 Task: Start in the project TrendForge the sprint 'Stellar Sprint', with a duration of 1 week.
Action: Mouse moved to (208, 61)
Screenshot: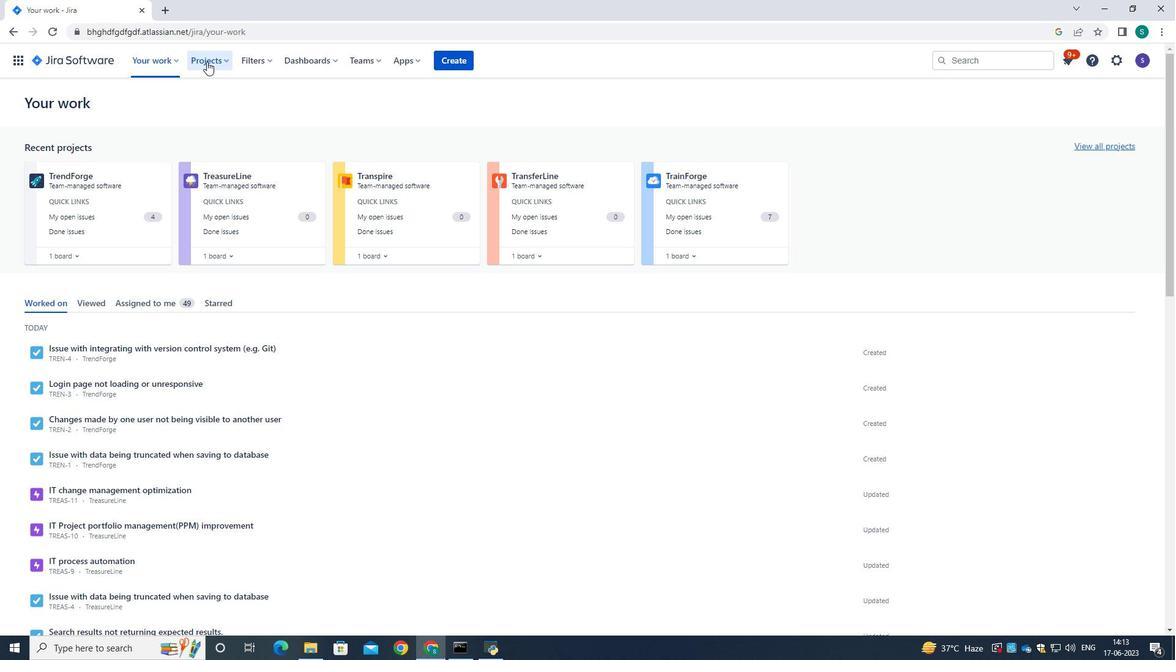 
Action: Mouse pressed left at (208, 61)
Screenshot: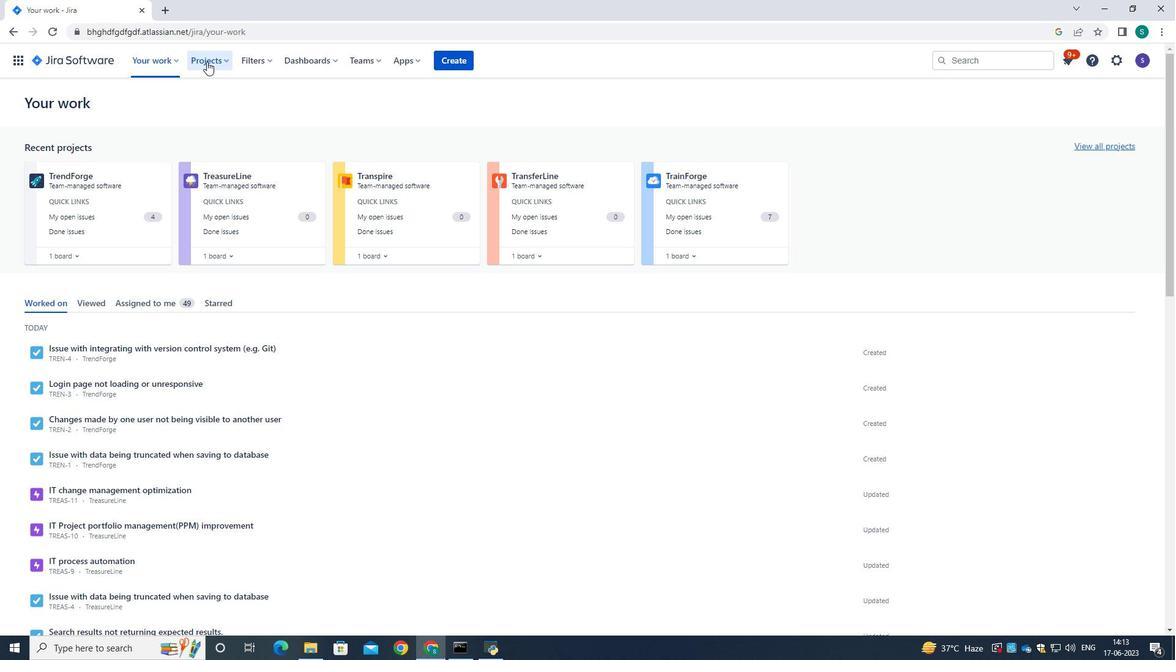 
Action: Mouse moved to (235, 118)
Screenshot: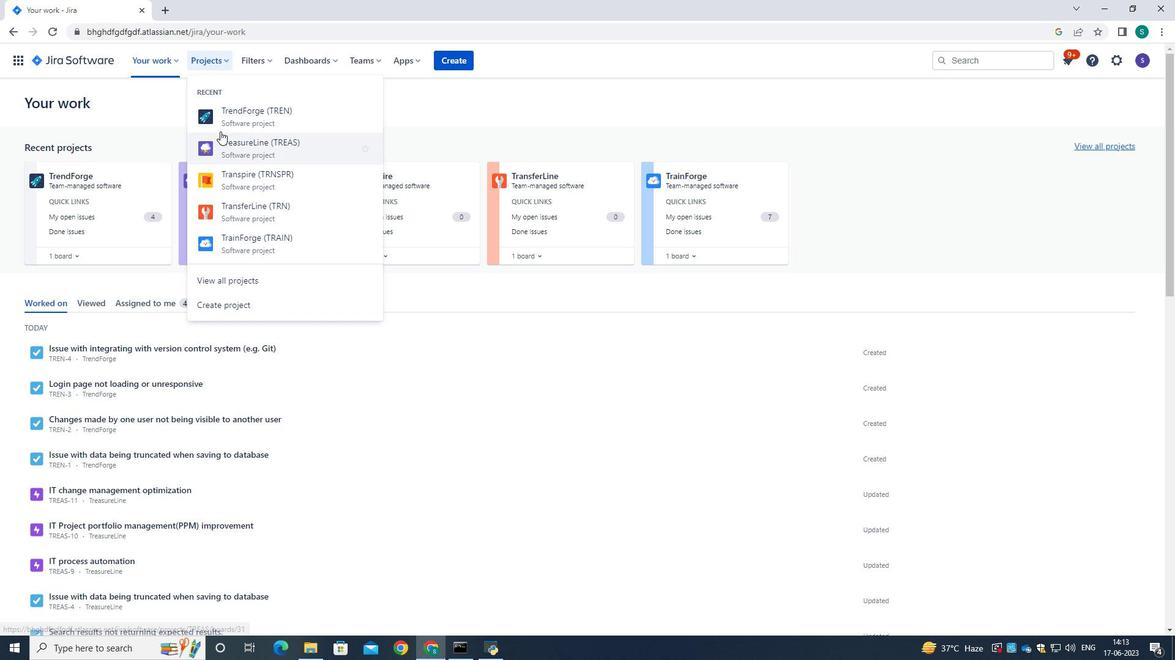 
Action: Mouse pressed left at (235, 118)
Screenshot: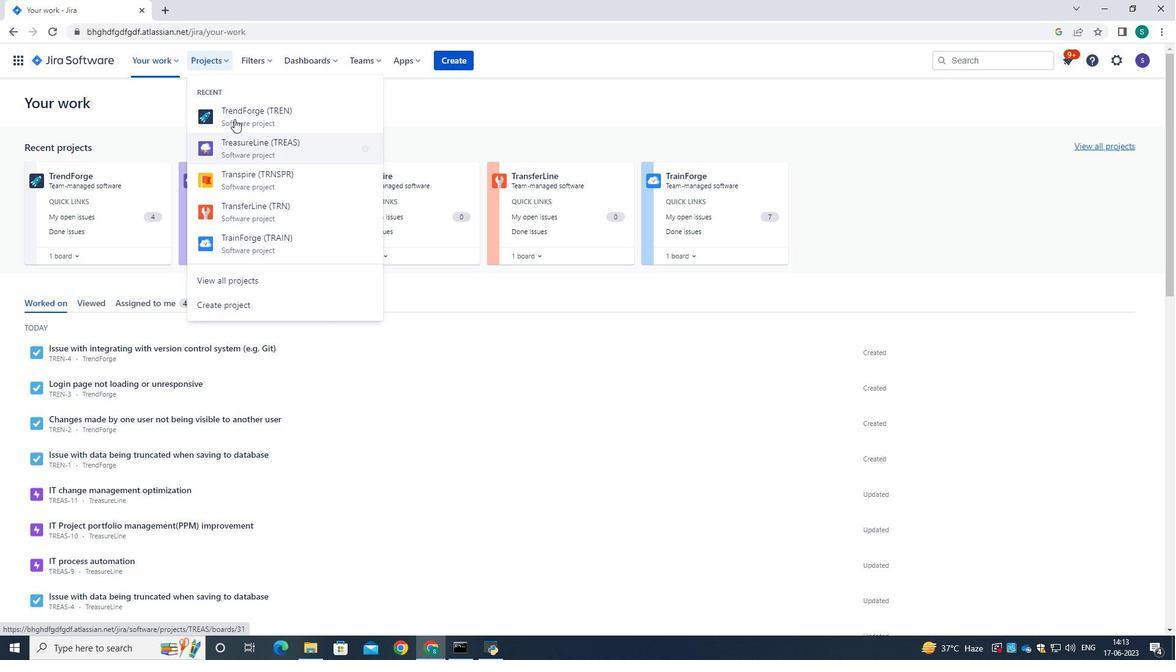 
Action: Mouse moved to (85, 189)
Screenshot: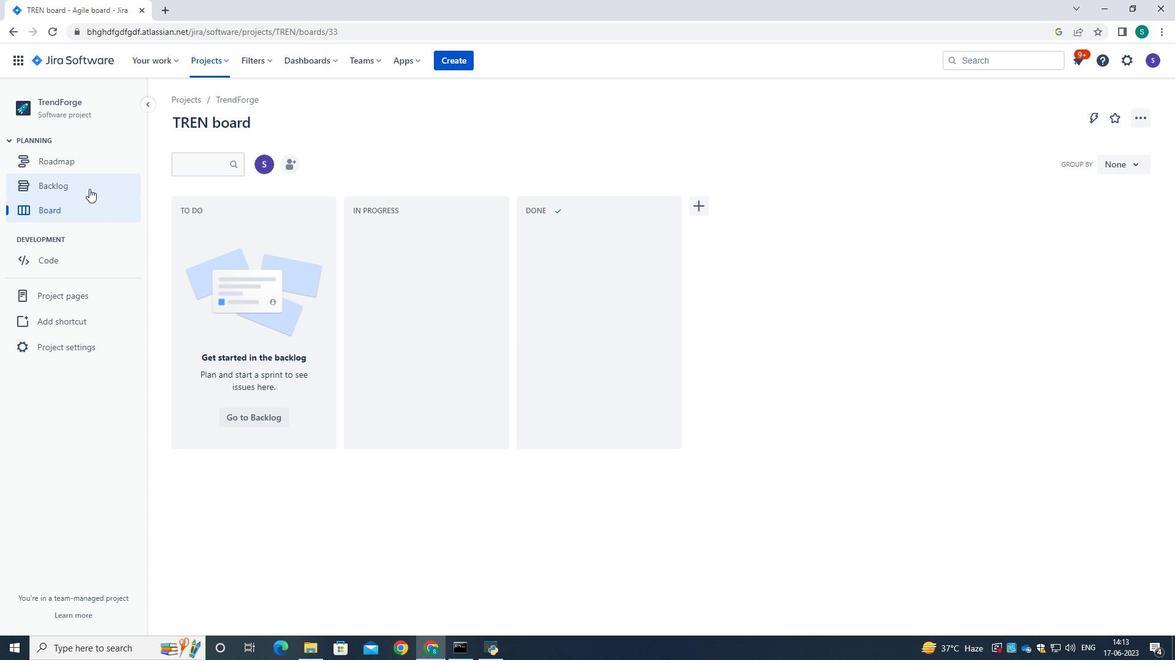 
Action: Mouse pressed left at (85, 189)
Screenshot: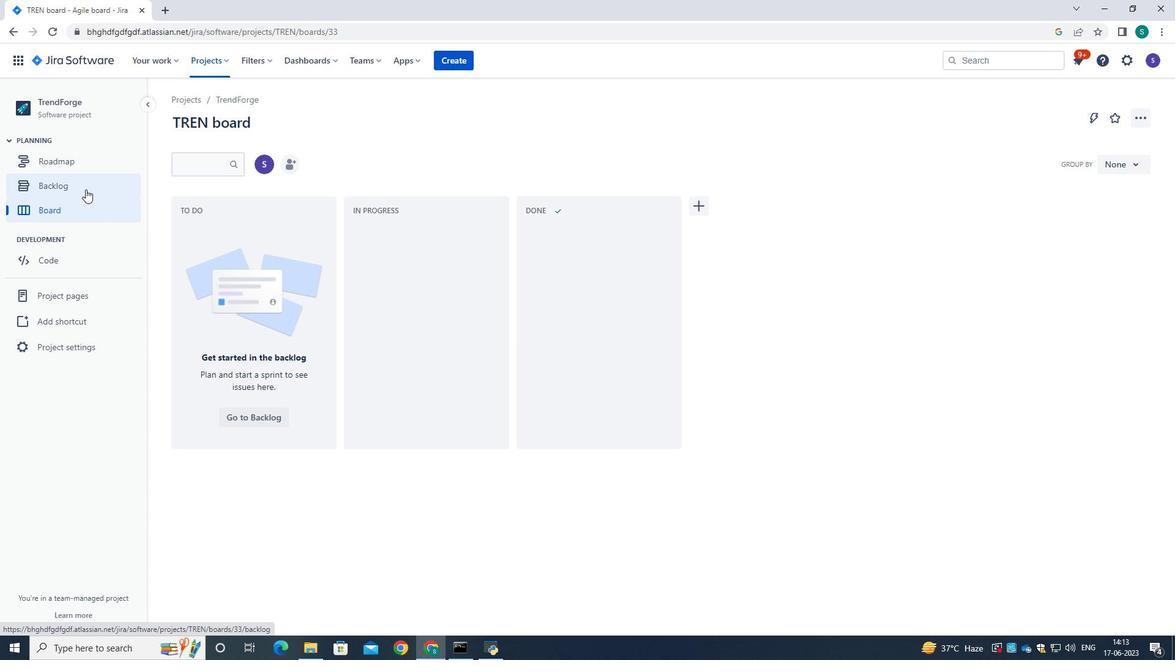 
Action: Mouse moved to (418, 287)
Screenshot: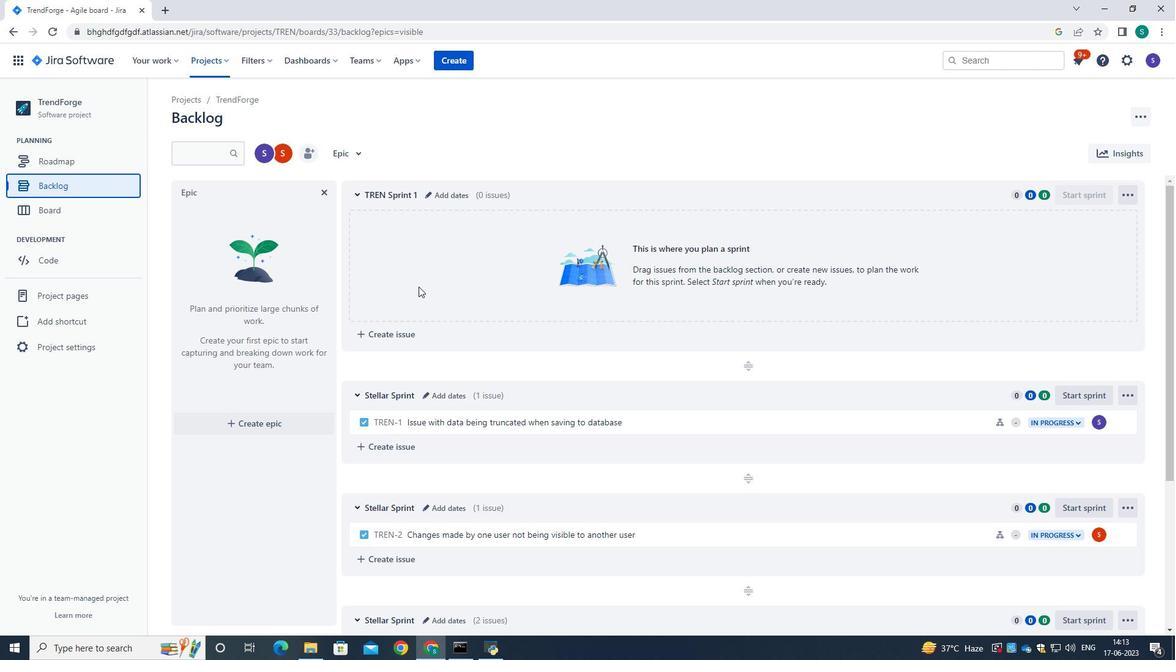 
Action: Mouse scrolled (418, 287) with delta (0, 0)
Screenshot: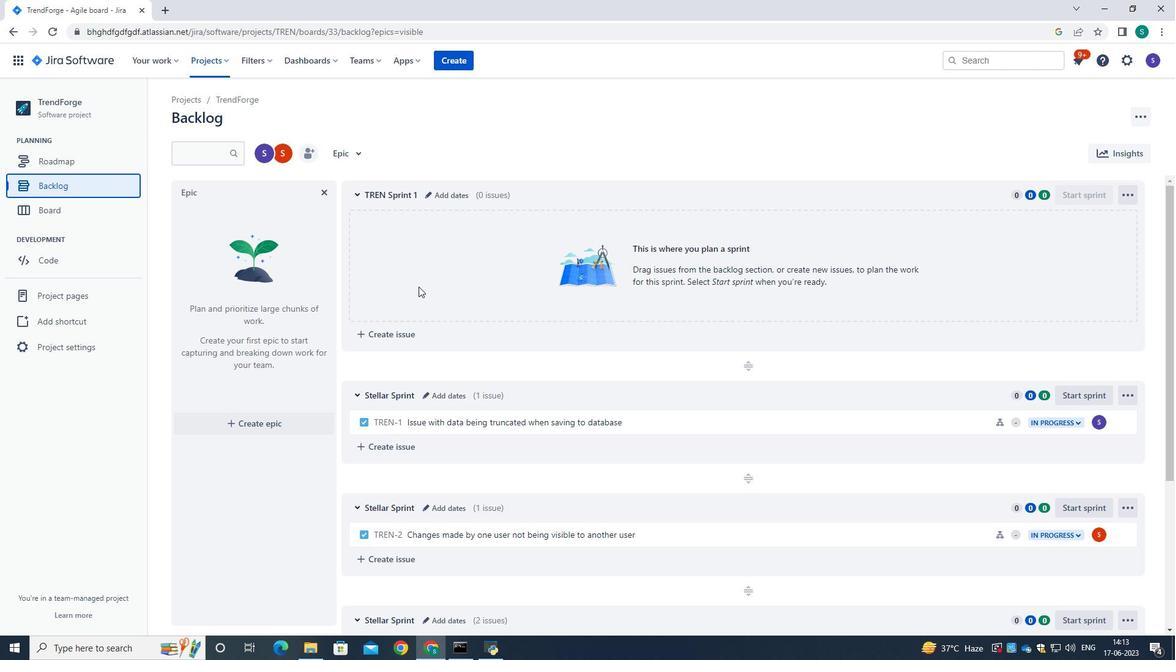 
Action: Mouse scrolled (418, 287) with delta (0, 0)
Screenshot: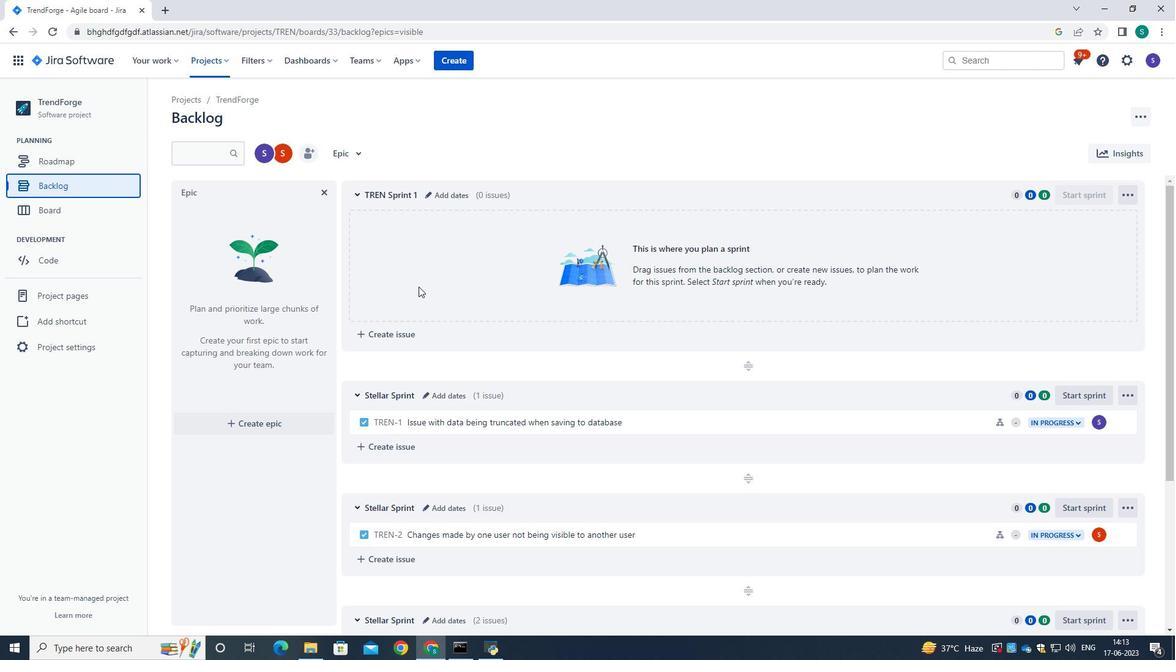 
Action: Mouse moved to (418, 293)
Screenshot: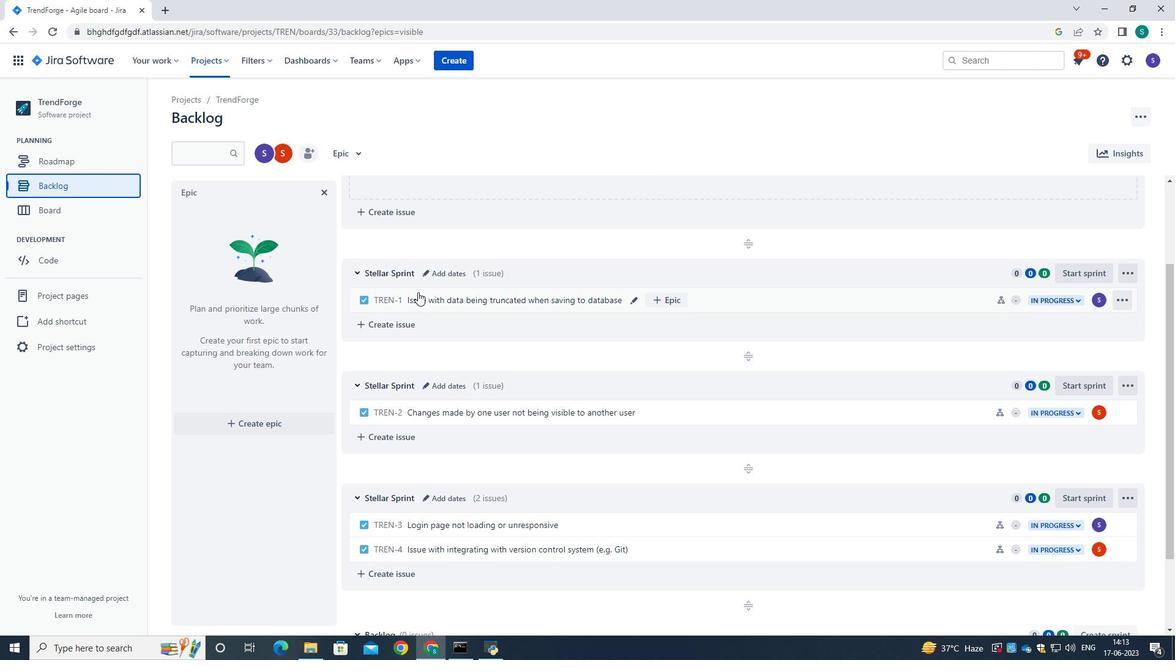 
Action: Mouse scrolled (418, 293) with delta (0, 0)
Screenshot: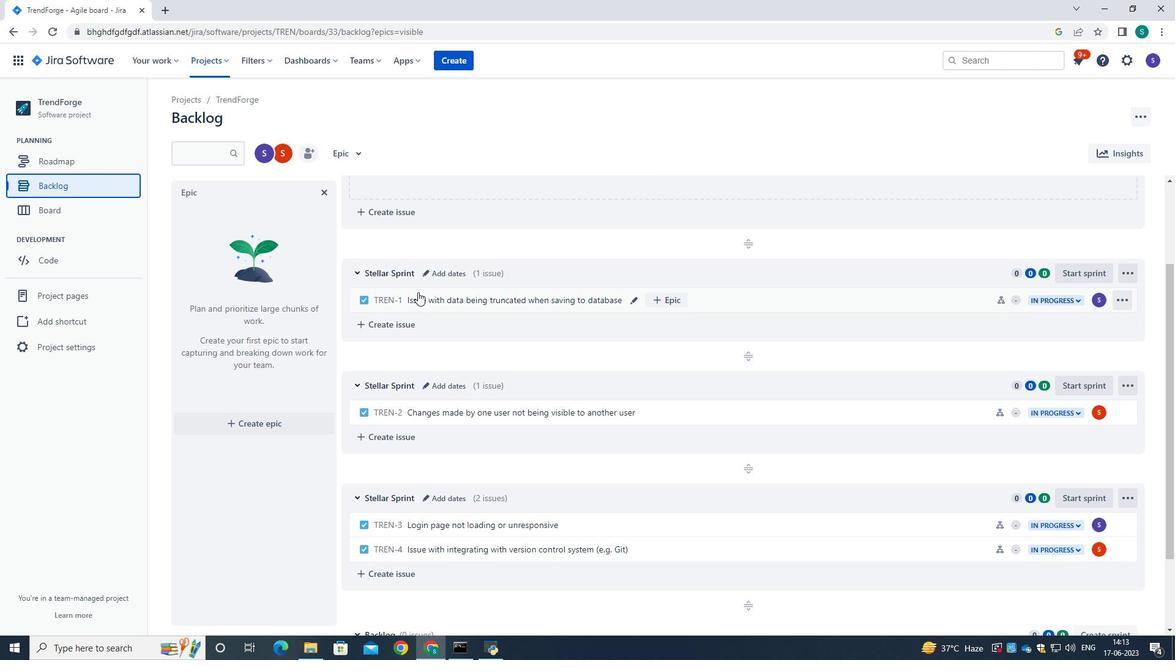 
Action: Mouse moved to (427, 325)
Screenshot: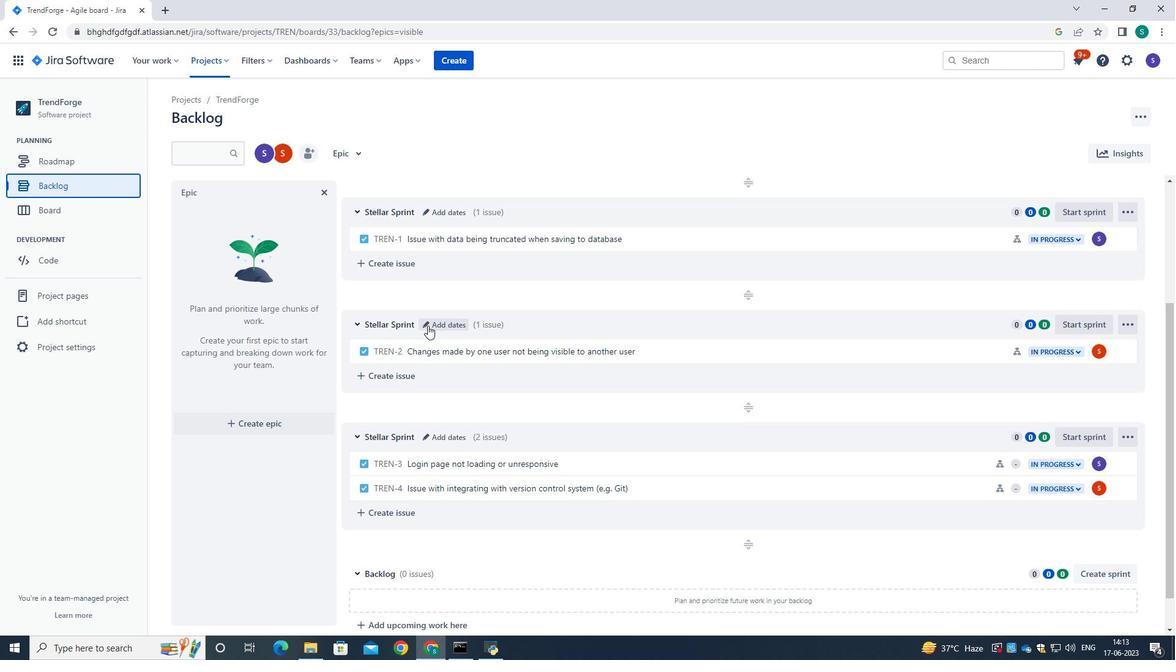 
Action: Mouse pressed left at (427, 325)
Screenshot: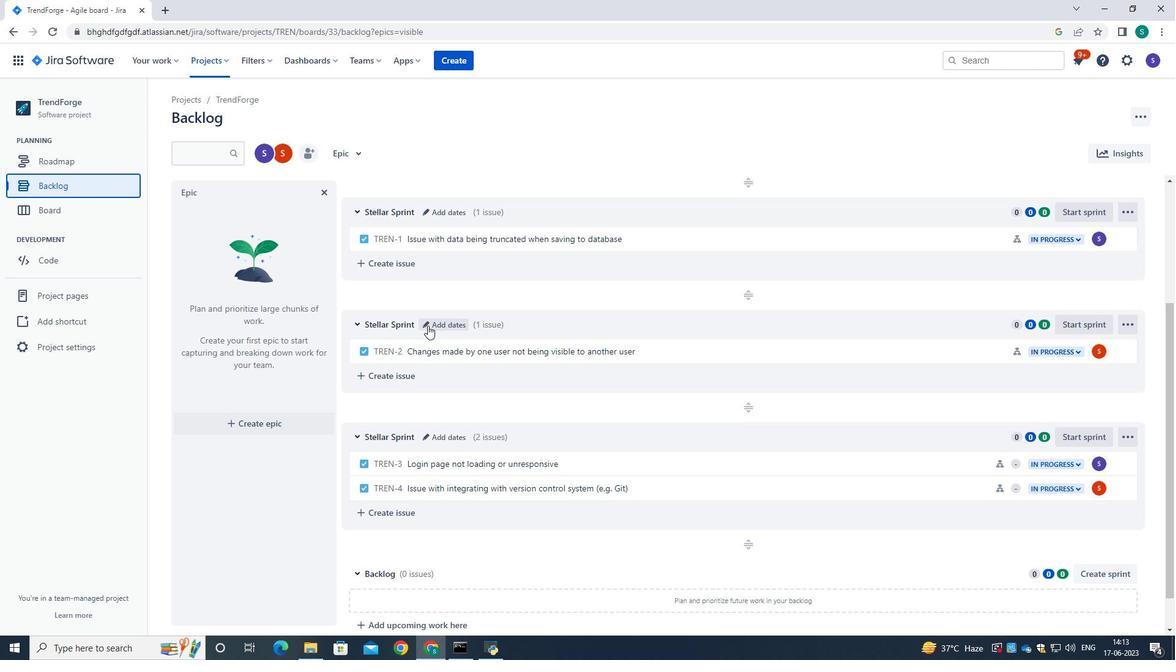 
Action: Mouse moved to (454, 200)
Screenshot: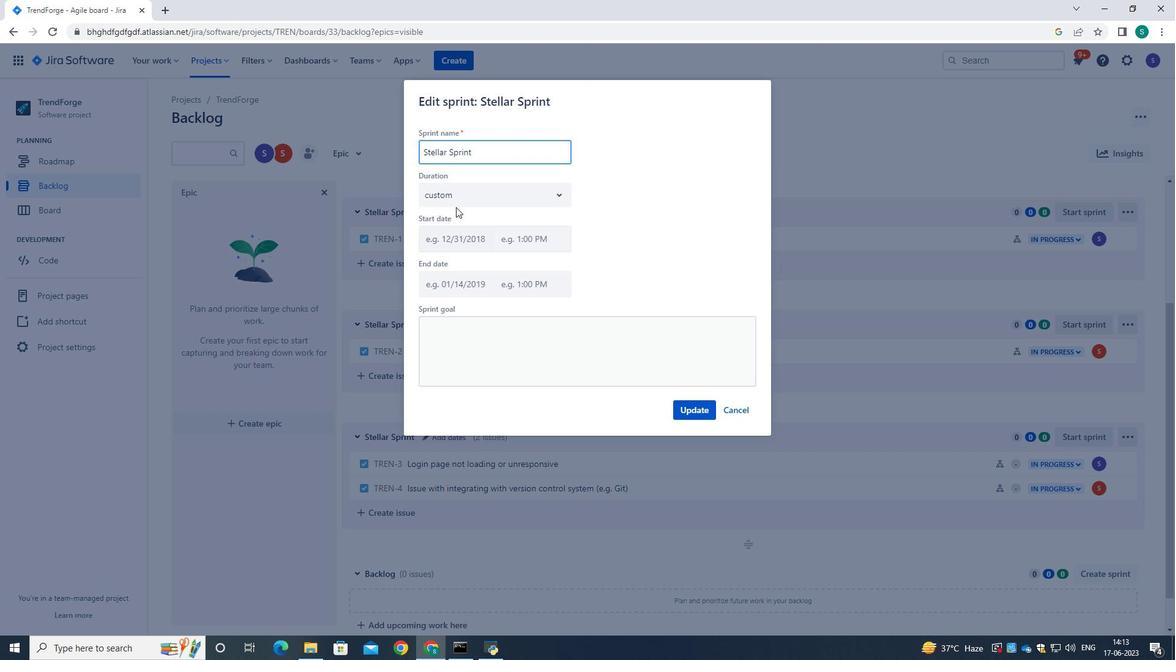 
Action: Mouse pressed left at (454, 200)
Screenshot: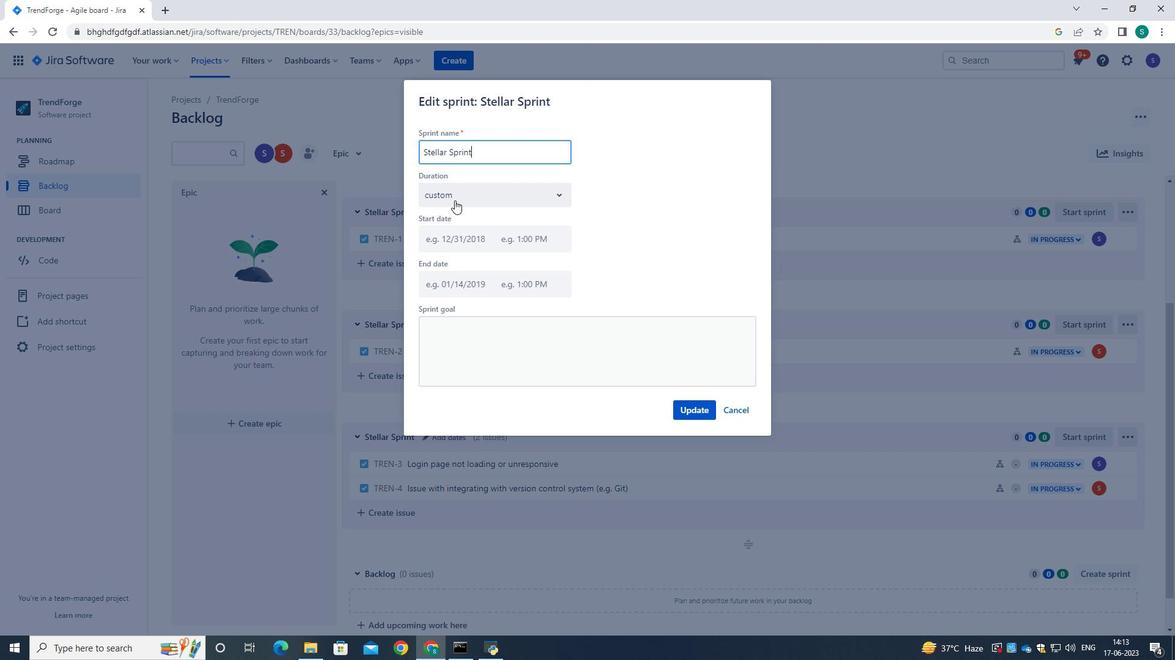 
Action: Mouse moved to (462, 231)
Screenshot: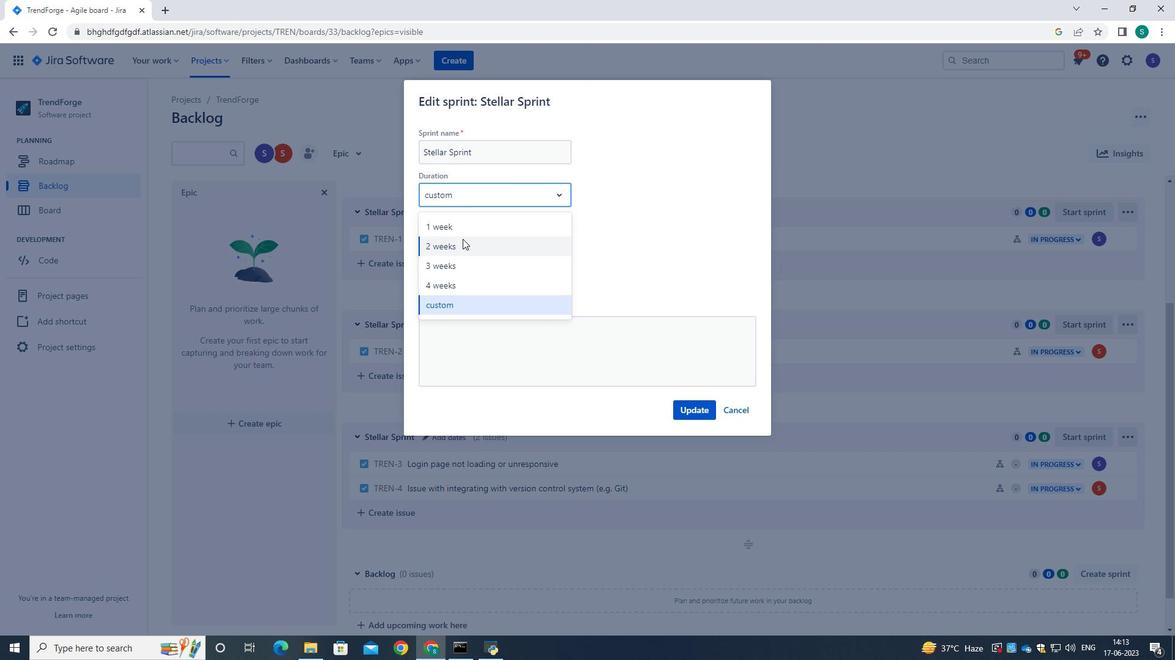 
Action: Mouse pressed left at (462, 231)
Screenshot: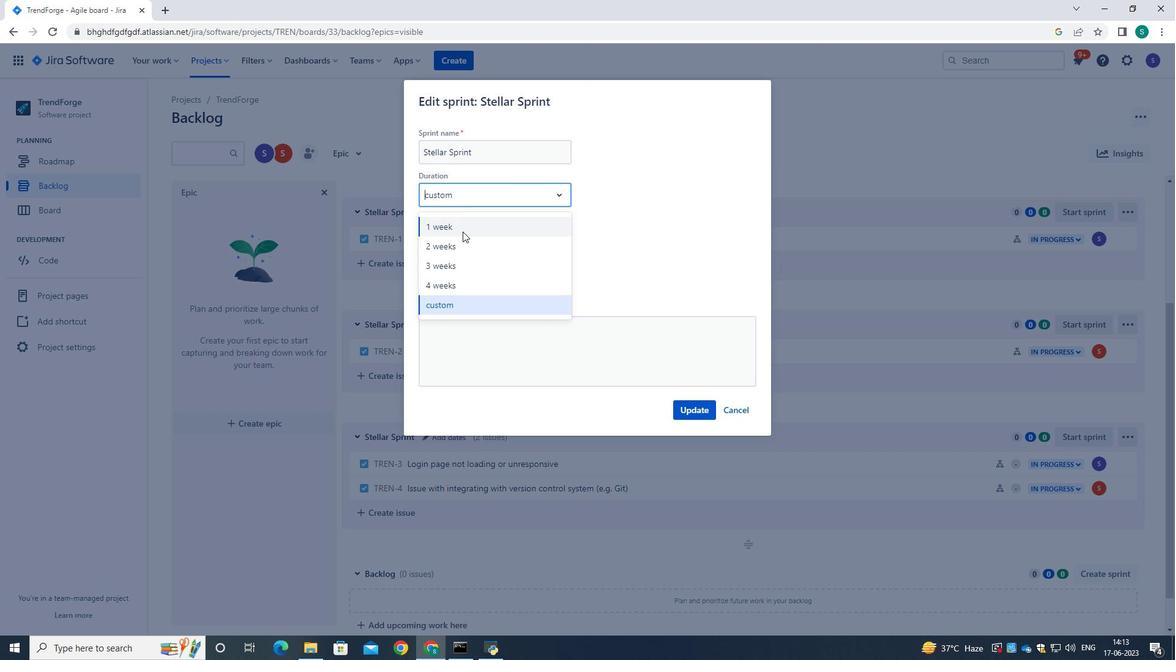 
Action: Mouse moved to (695, 406)
Screenshot: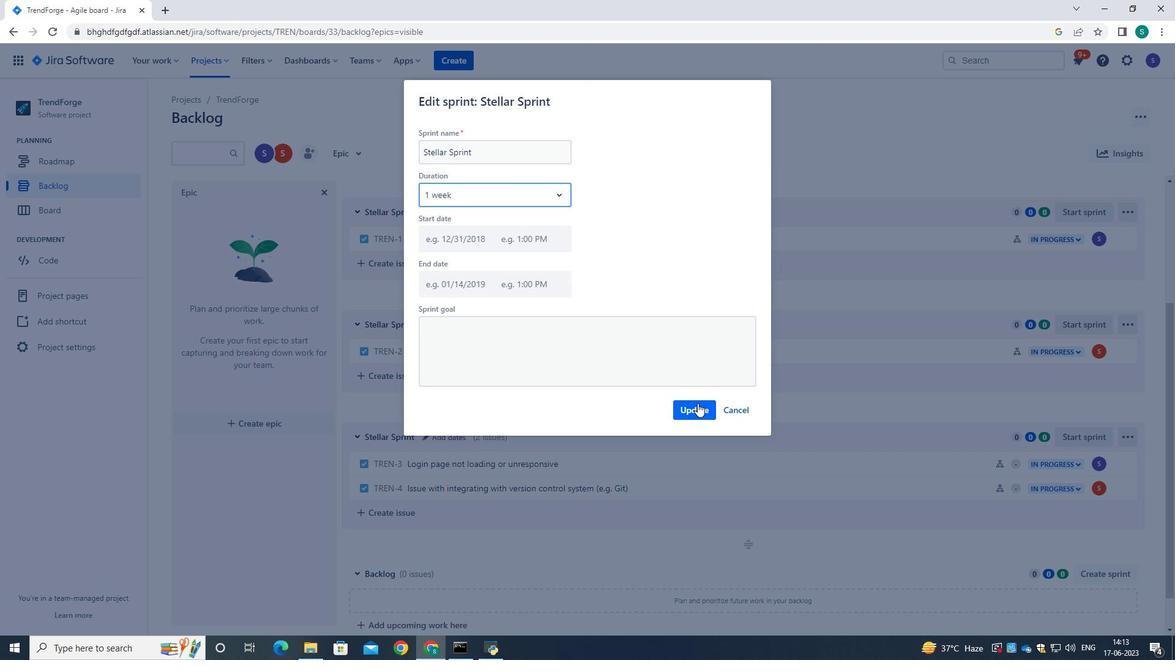 
Action: Mouse pressed left at (695, 406)
Screenshot: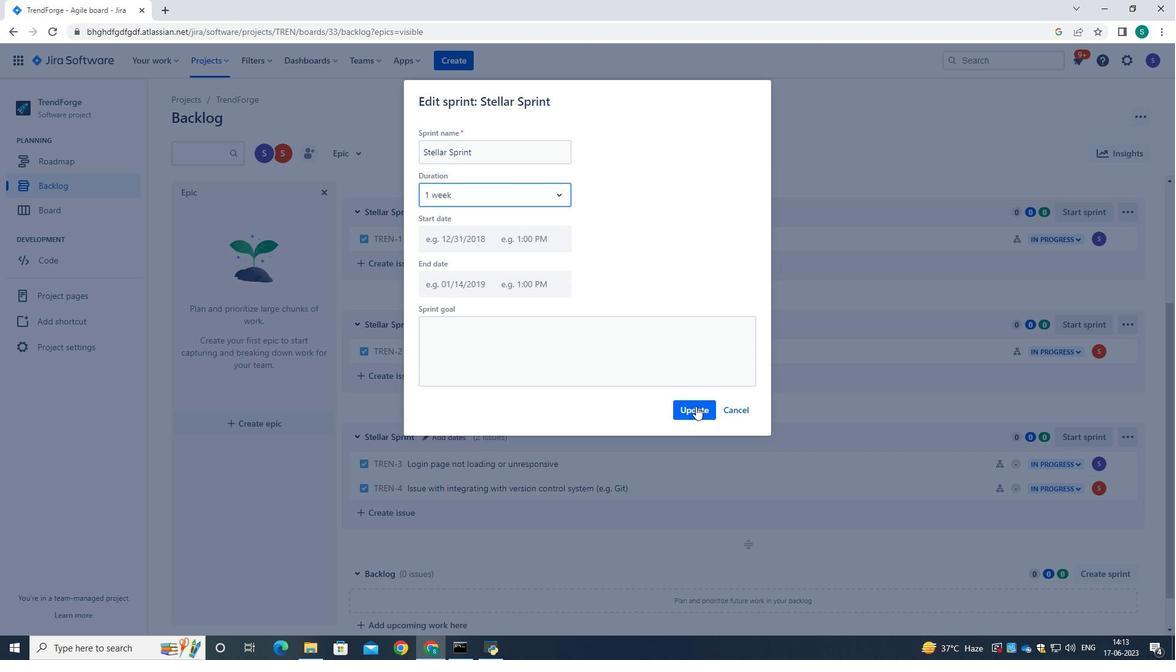 
Action: Mouse moved to (422, 140)
Screenshot: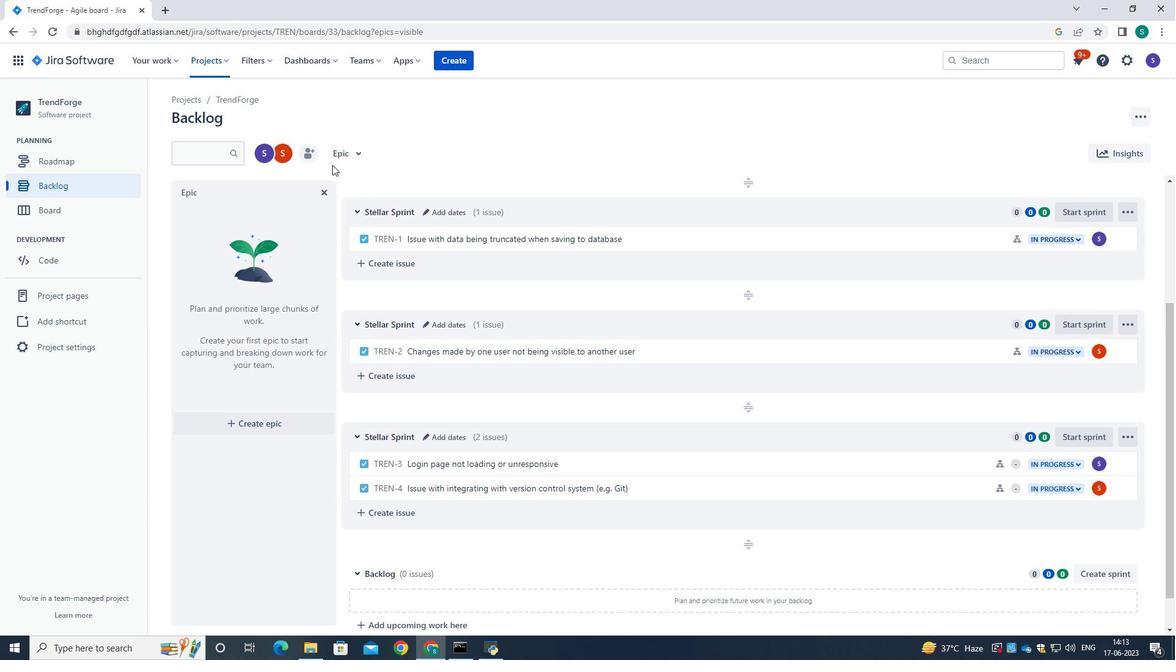 
